 Task: Move the task Develop a new online tool for online course scheduling to the section Done in the project BoostPro and filter the tasks in the project by Due this week
Action: Mouse moved to (475, 185)
Screenshot: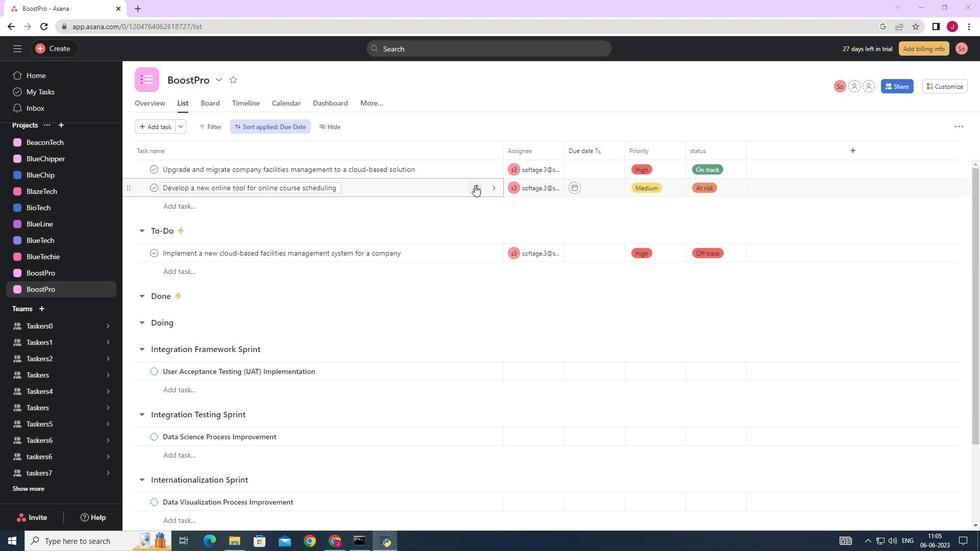 
Action: Mouse pressed left at (475, 185)
Screenshot: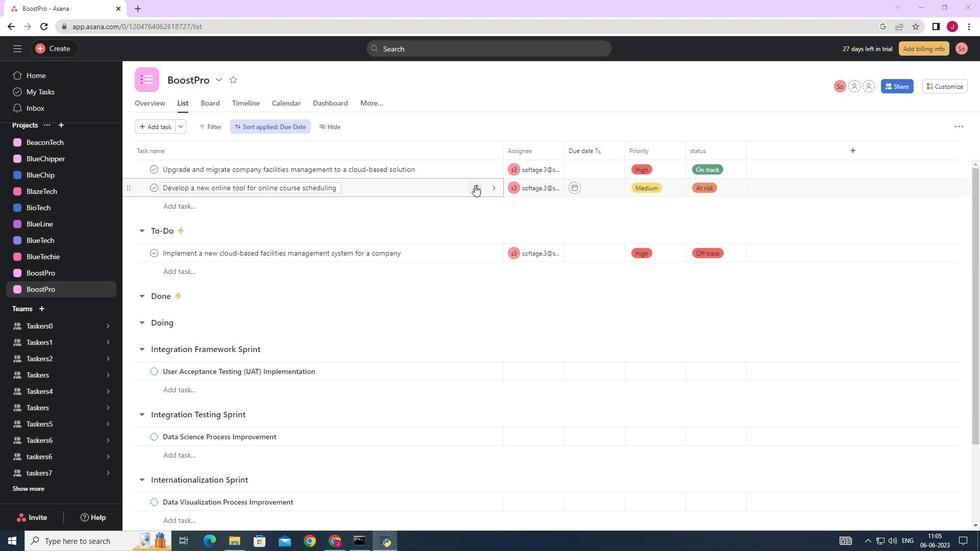 
Action: Mouse moved to (383, 260)
Screenshot: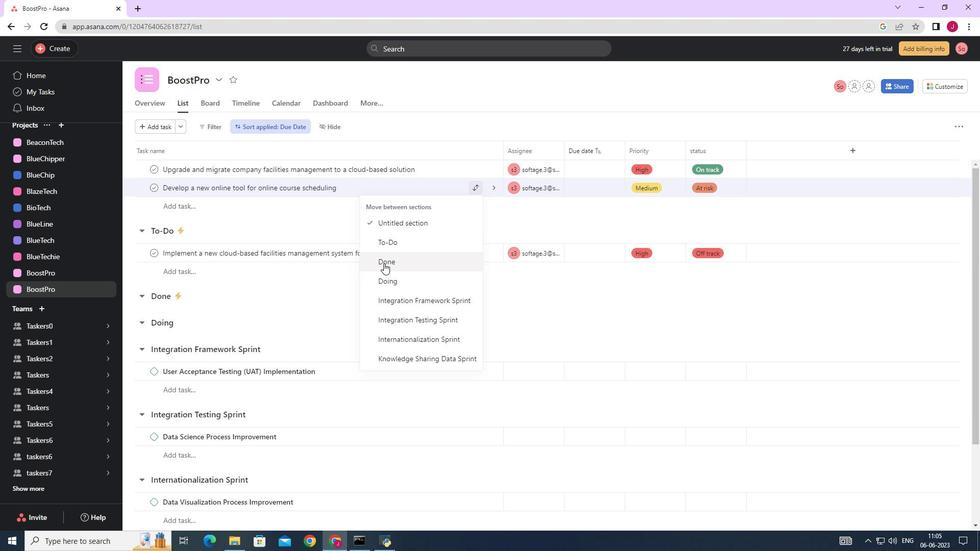 
Action: Mouse pressed left at (383, 260)
Screenshot: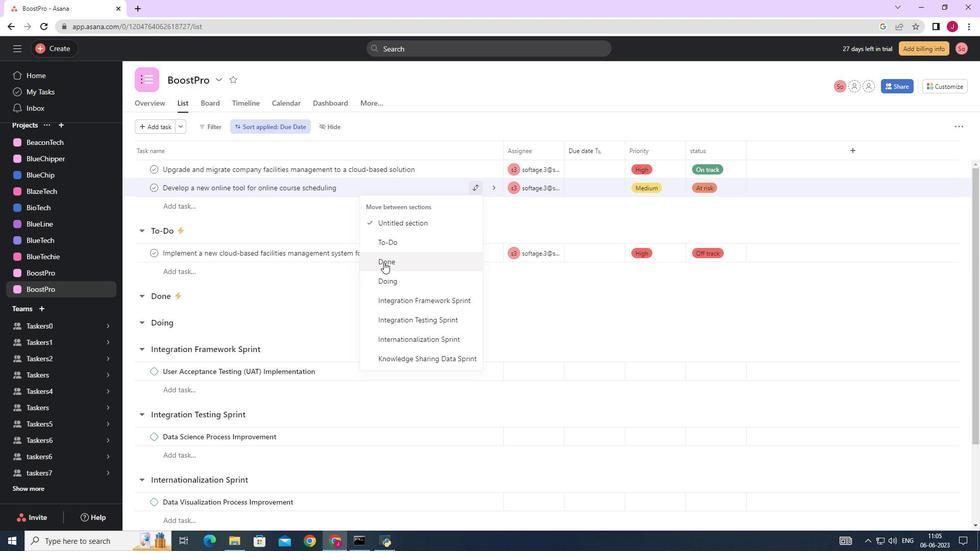 
Action: Mouse moved to (210, 126)
Screenshot: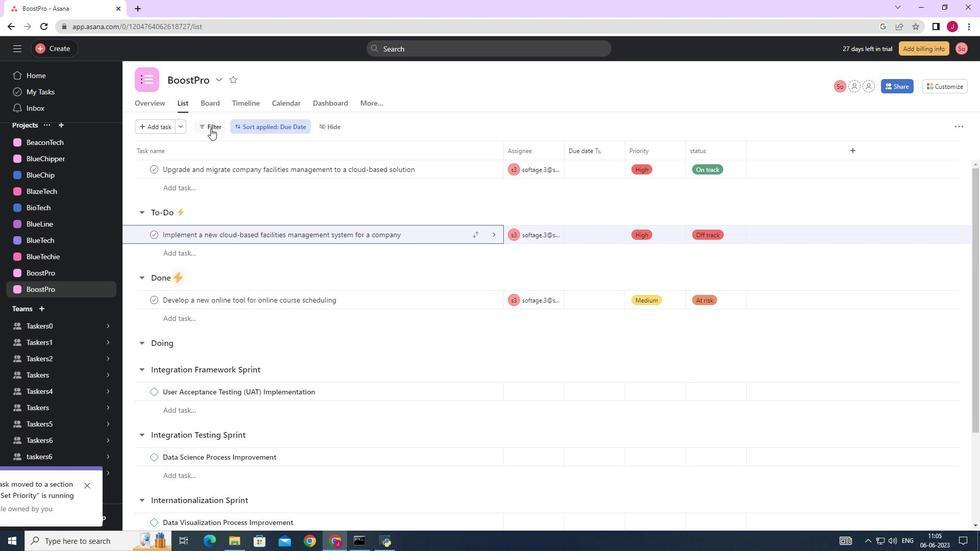 
Action: Mouse pressed left at (210, 126)
Screenshot: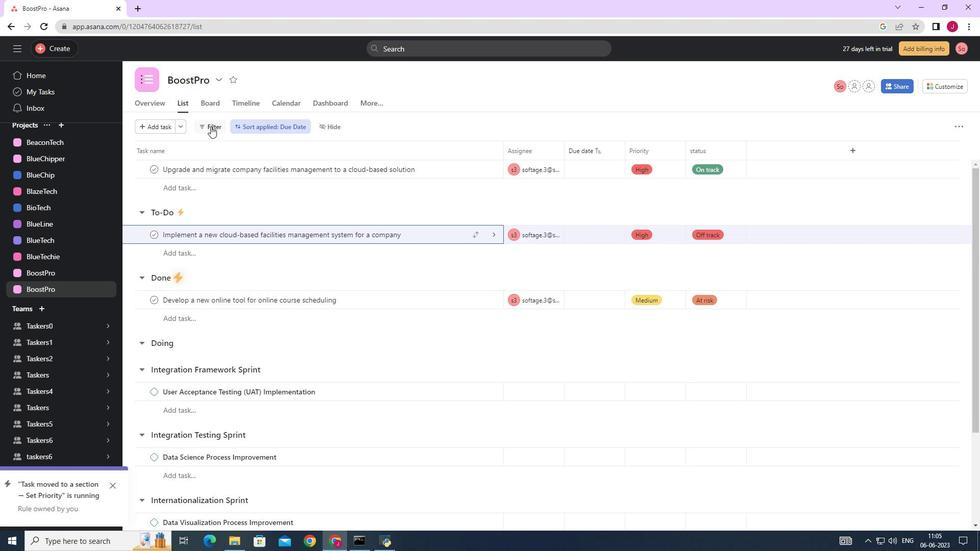 
Action: Mouse moved to (392, 164)
Screenshot: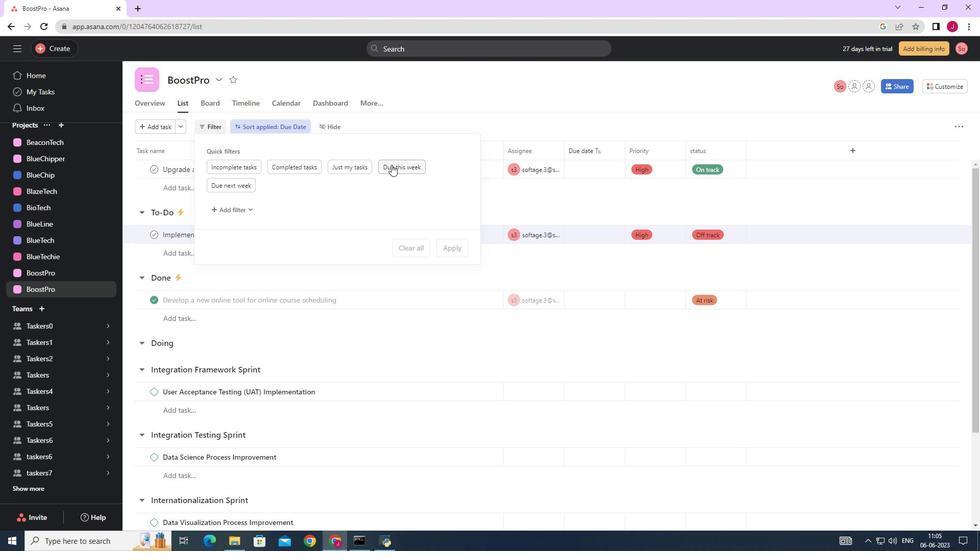 
Action: Mouse pressed left at (392, 164)
Screenshot: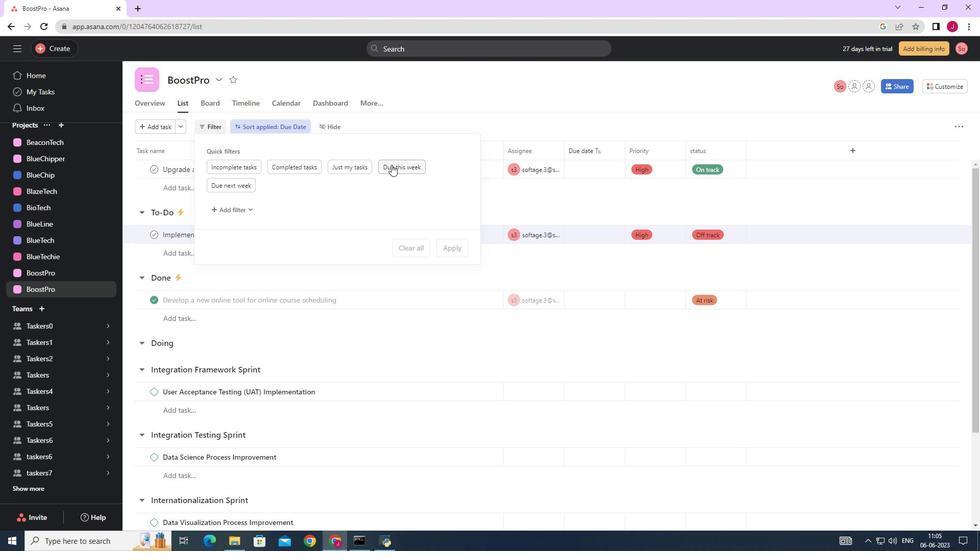 
Action: Mouse moved to (447, 245)
Screenshot: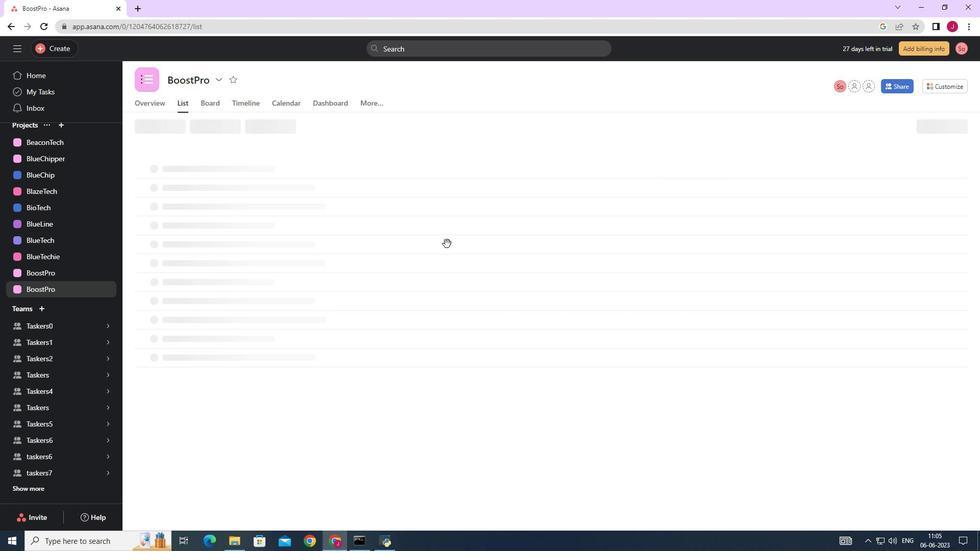 
